 Task: Check the percentage active listings of contemporary in the last 3 years.
Action: Mouse moved to (912, 207)
Screenshot: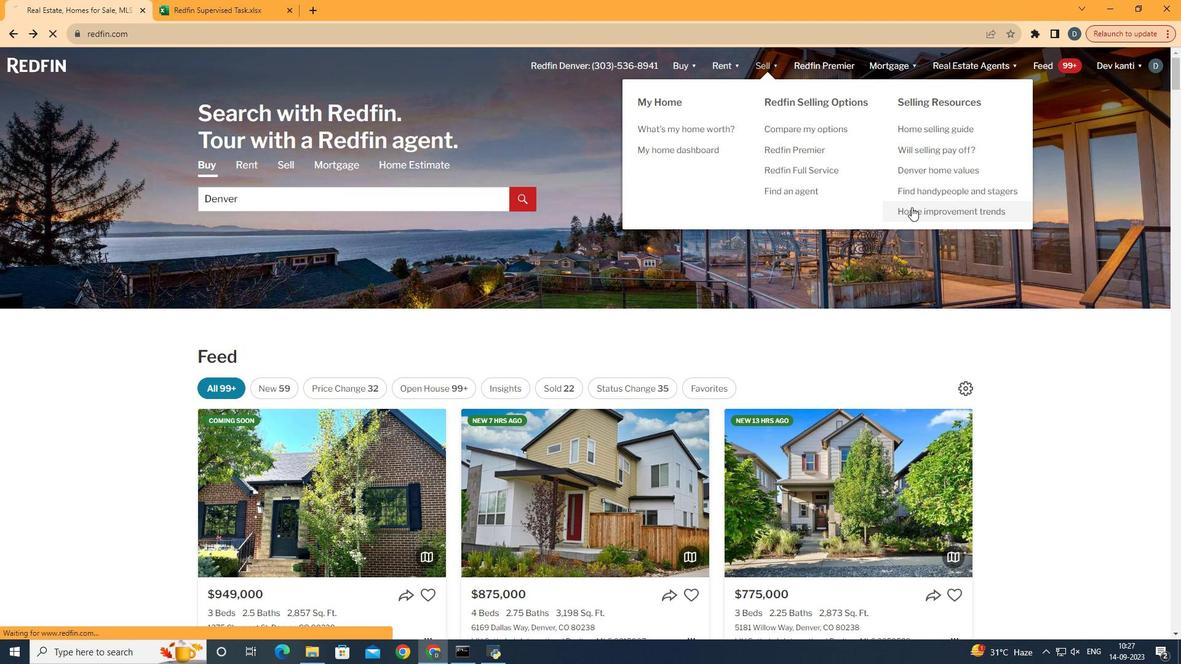 
Action: Mouse pressed left at (912, 207)
Screenshot: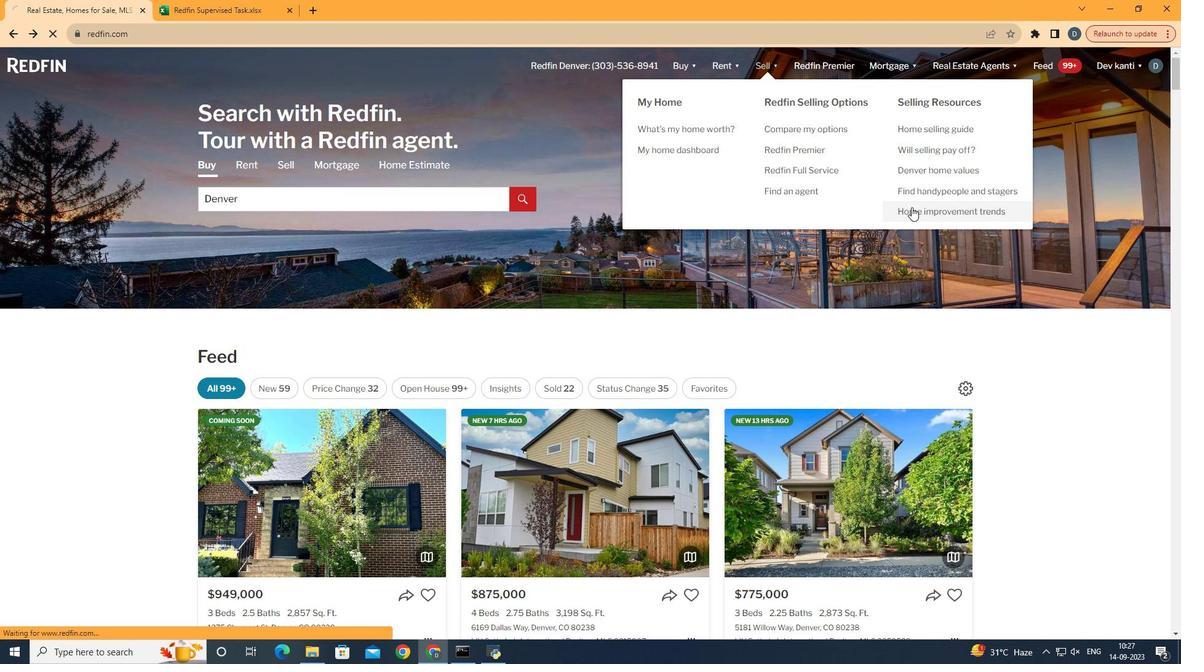 
Action: Mouse moved to (310, 242)
Screenshot: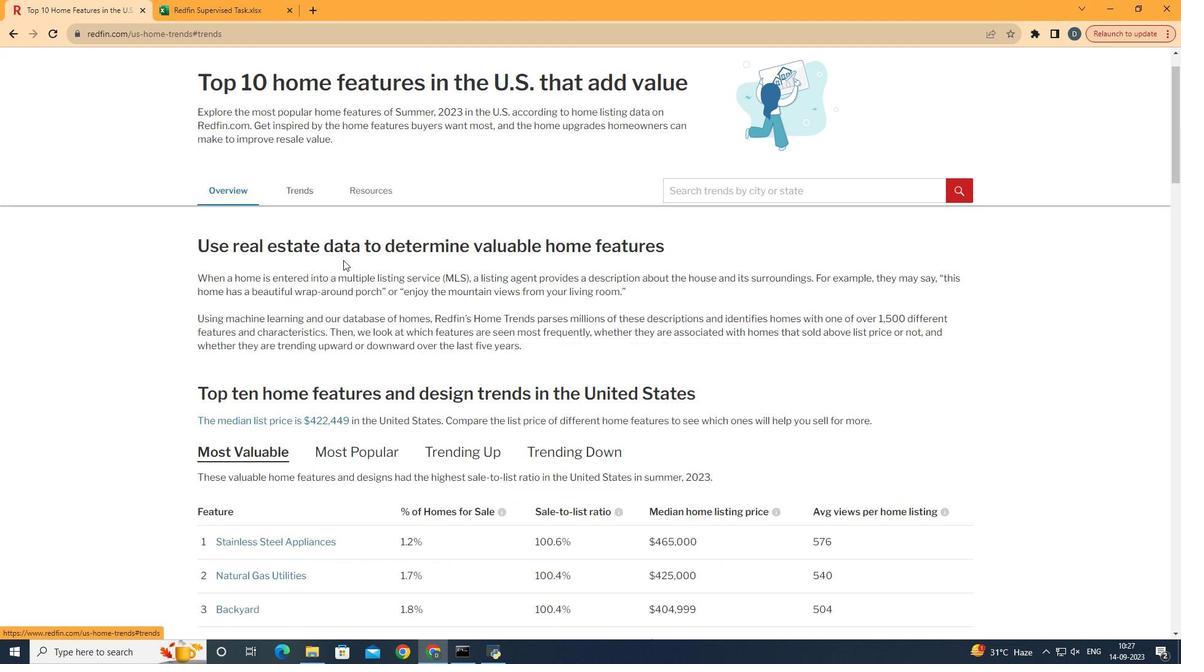 
Action: Mouse pressed left at (310, 242)
Screenshot: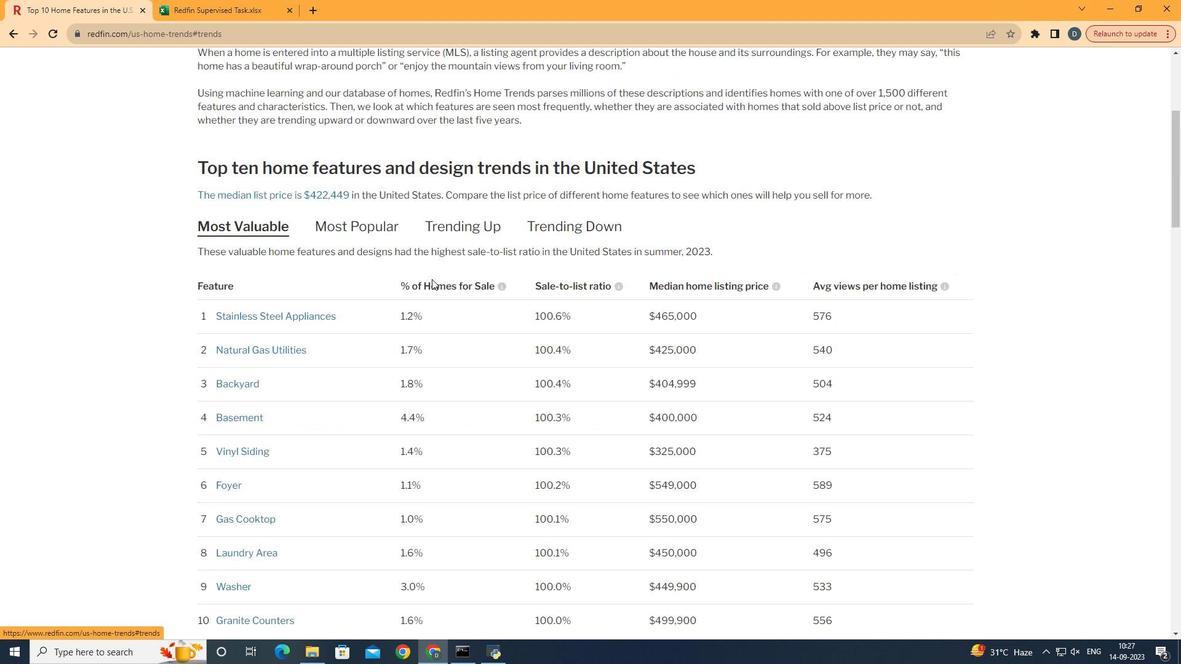 
Action: Mouse moved to (537, 291)
Screenshot: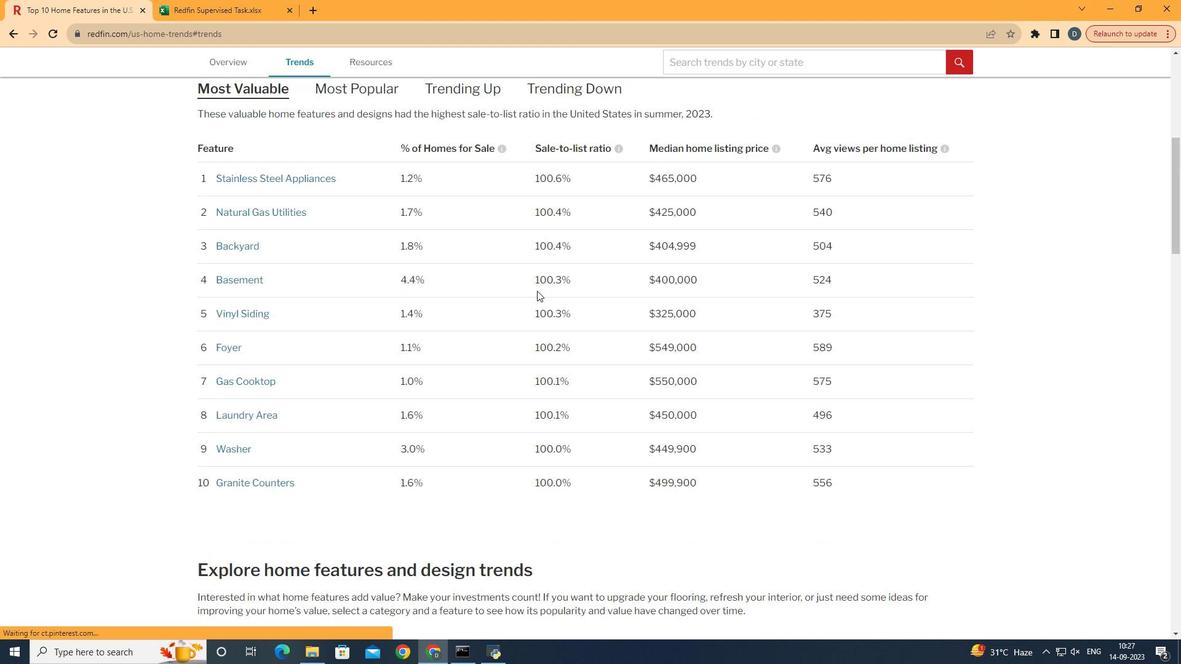 
Action: Mouse scrolled (537, 290) with delta (0, 0)
Screenshot: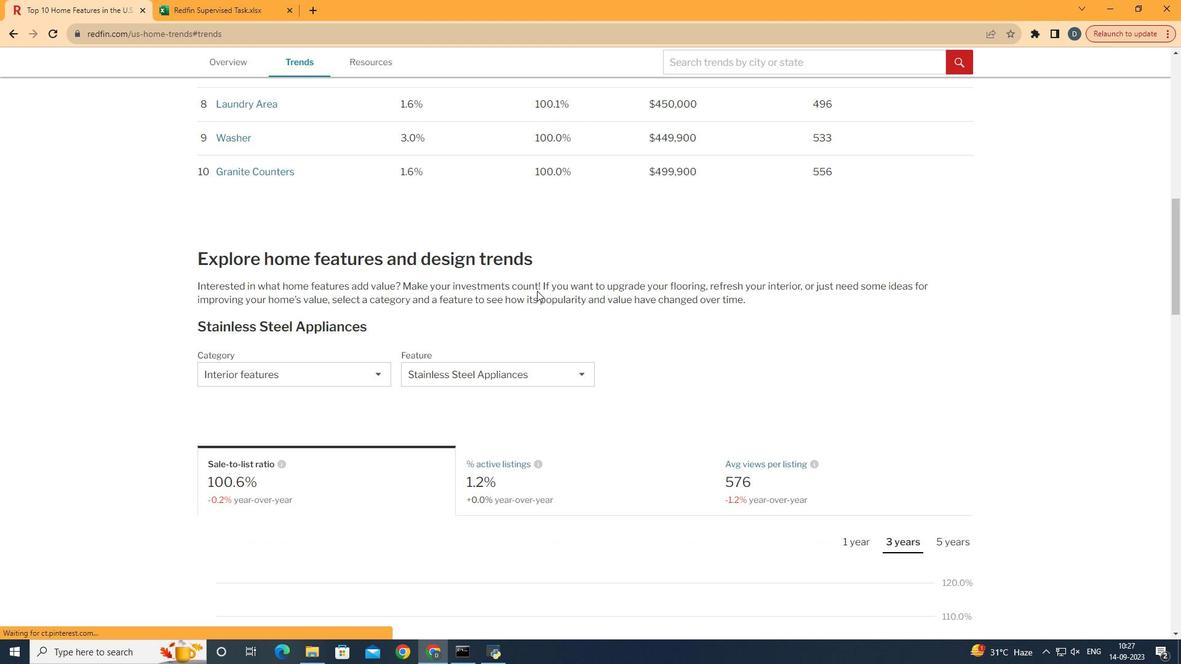 
Action: Mouse scrolled (537, 290) with delta (0, 0)
Screenshot: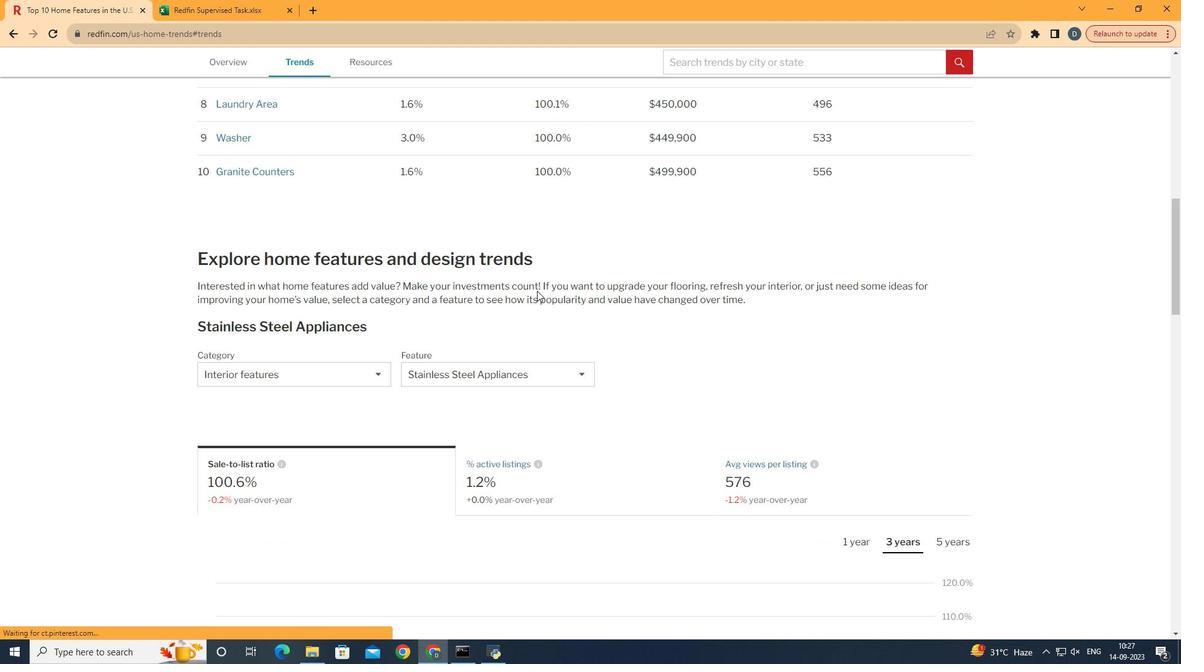 
Action: Mouse scrolled (537, 290) with delta (0, 0)
Screenshot: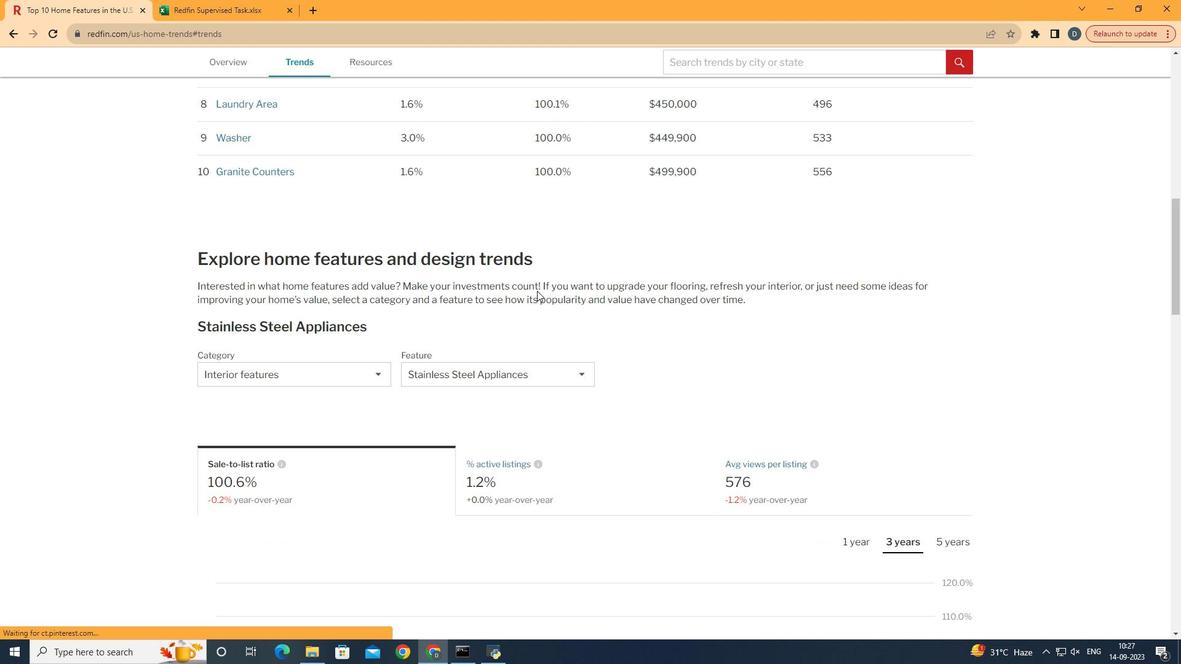 
Action: Mouse scrolled (537, 290) with delta (0, 0)
Screenshot: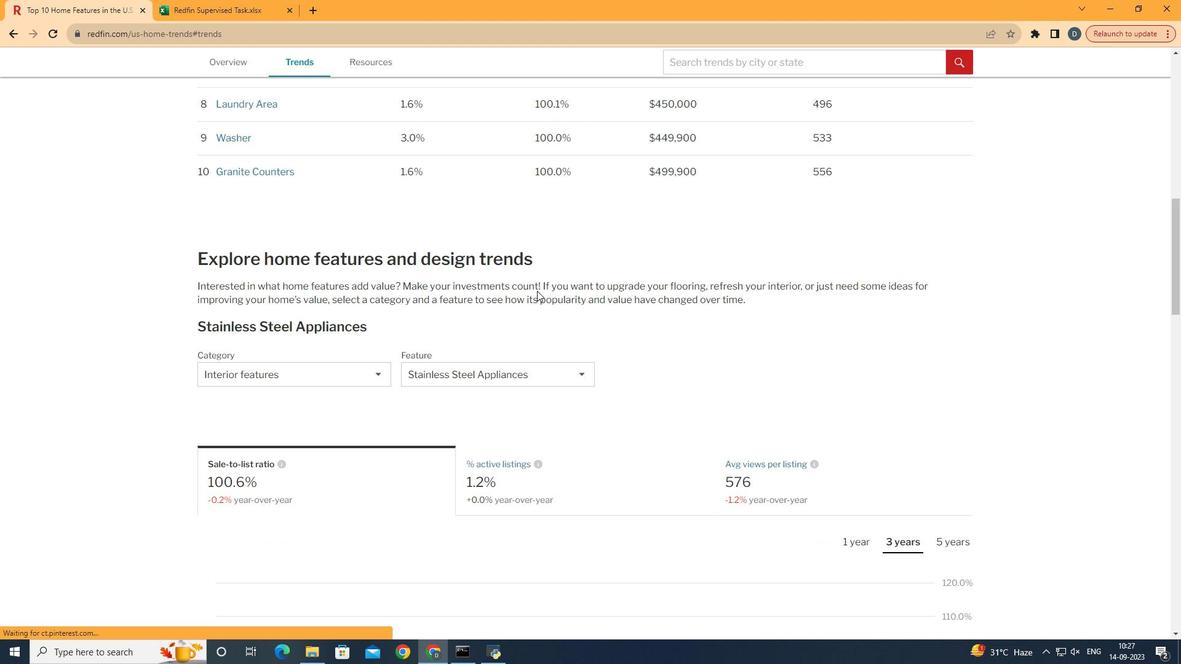 
Action: Mouse scrolled (537, 290) with delta (0, 0)
Screenshot: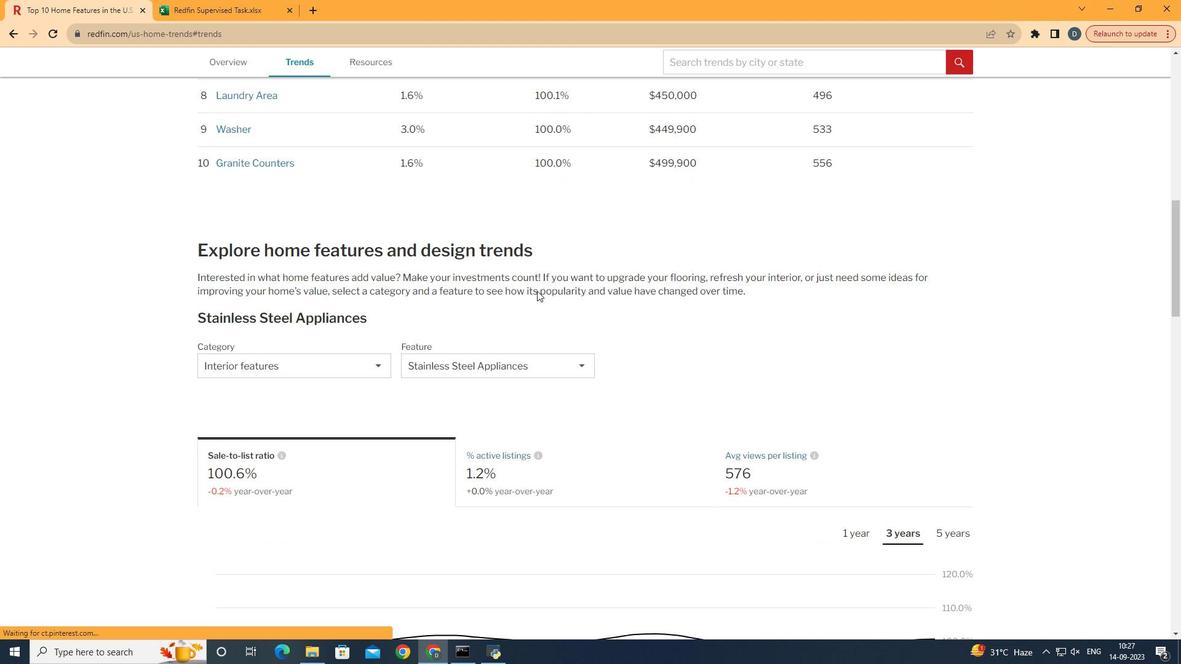 
Action: Mouse scrolled (537, 290) with delta (0, 0)
Screenshot: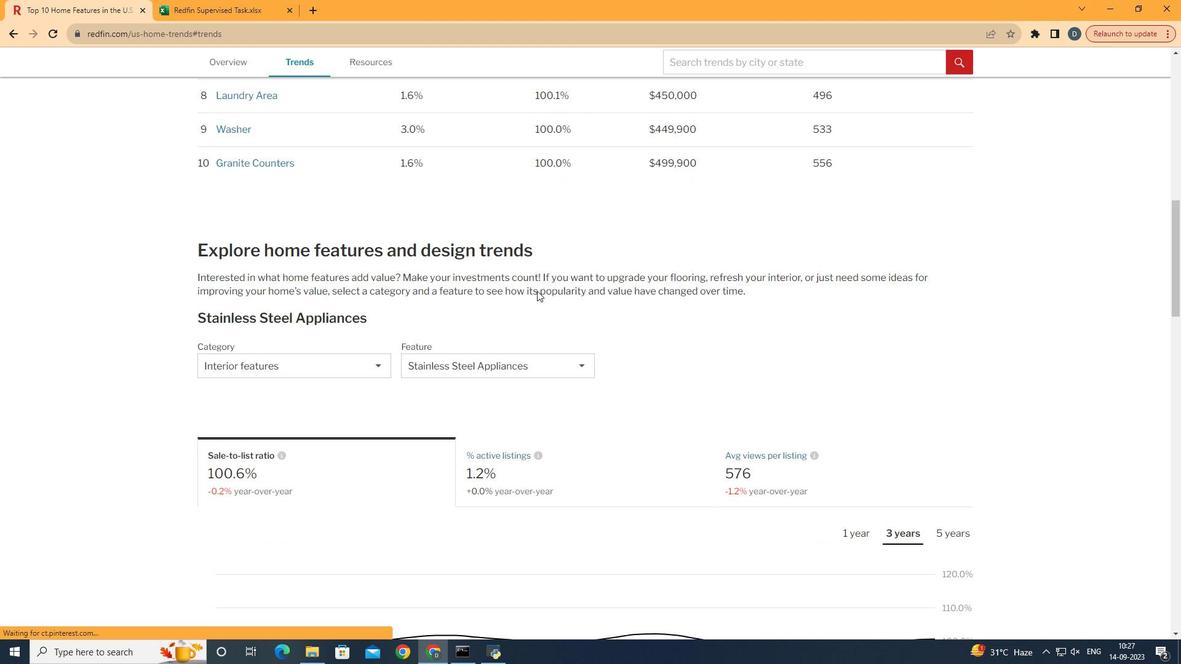 
Action: Mouse scrolled (537, 290) with delta (0, 0)
Screenshot: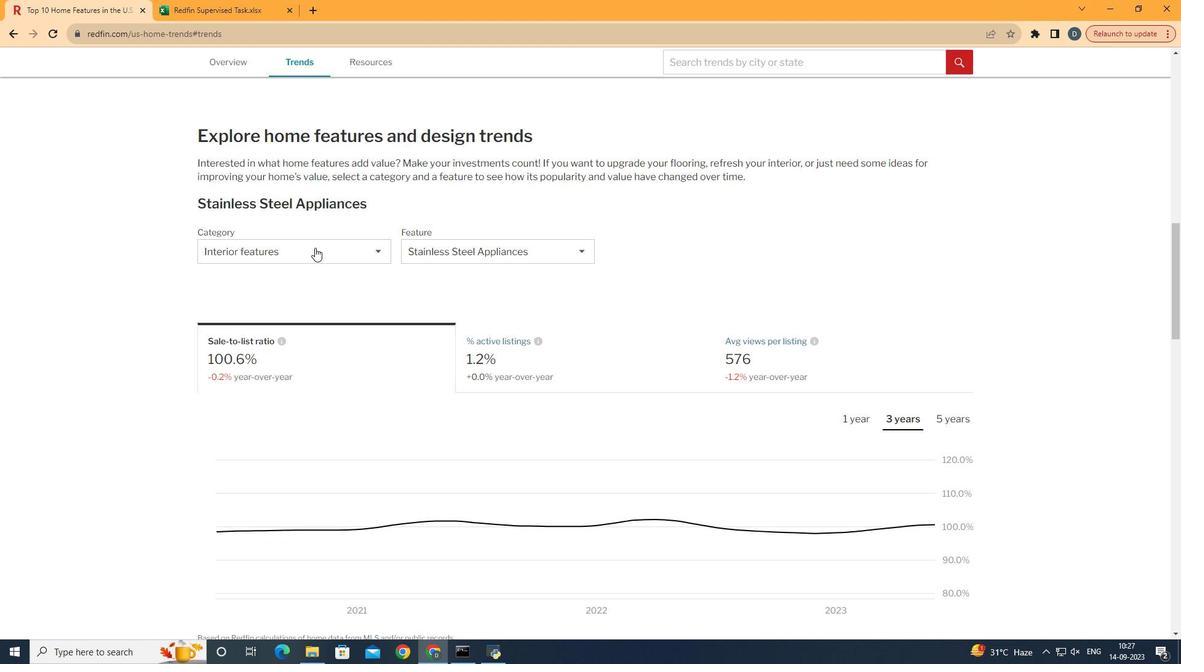 
Action: Mouse scrolled (537, 290) with delta (0, 0)
Screenshot: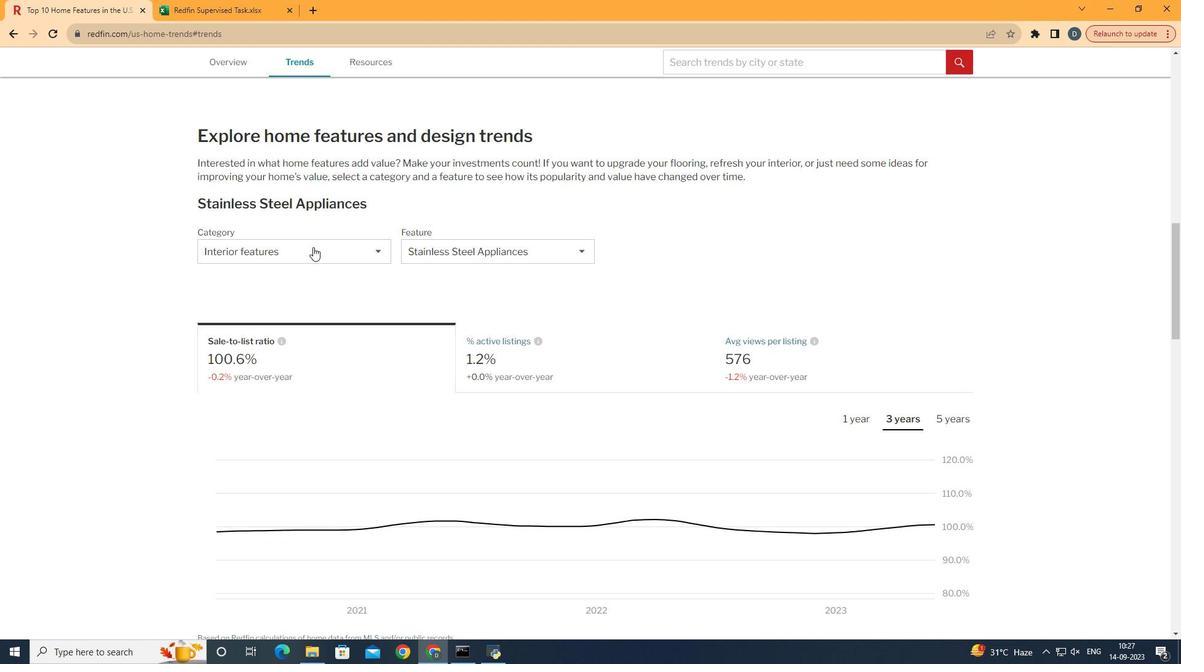 
Action: Mouse moved to (309, 248)
Screenshot: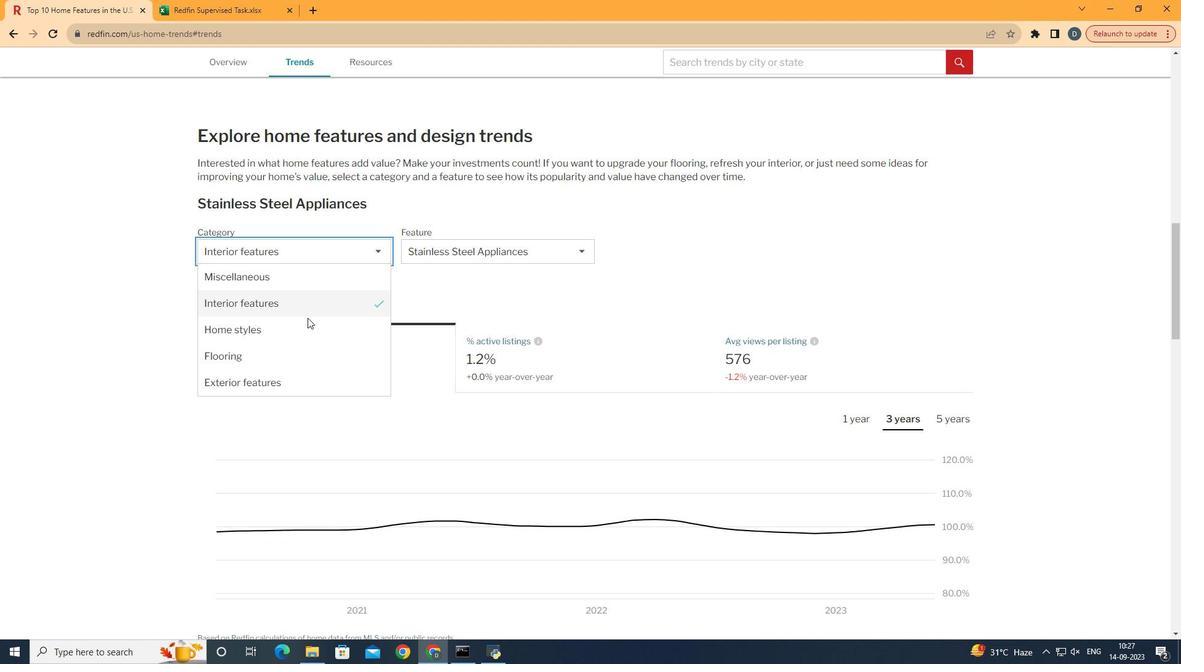 
Action: Mouse pressed left at (309, 248)
Screenshot: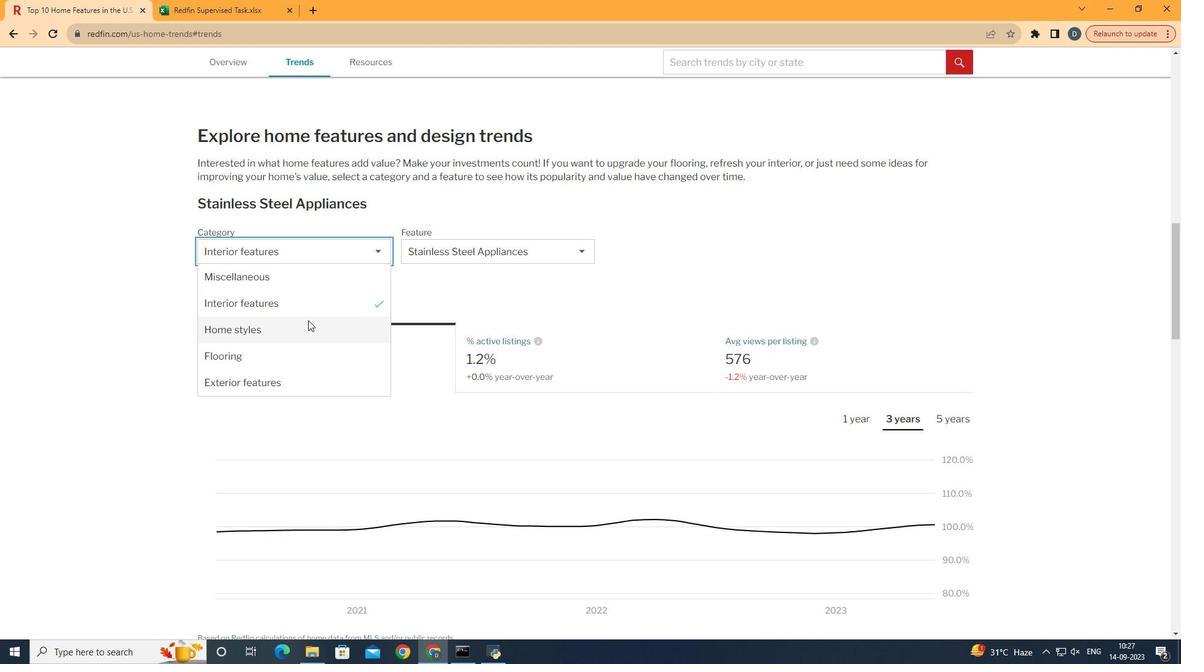 
Action: Mouse moved to (309, 326)
Screenshot: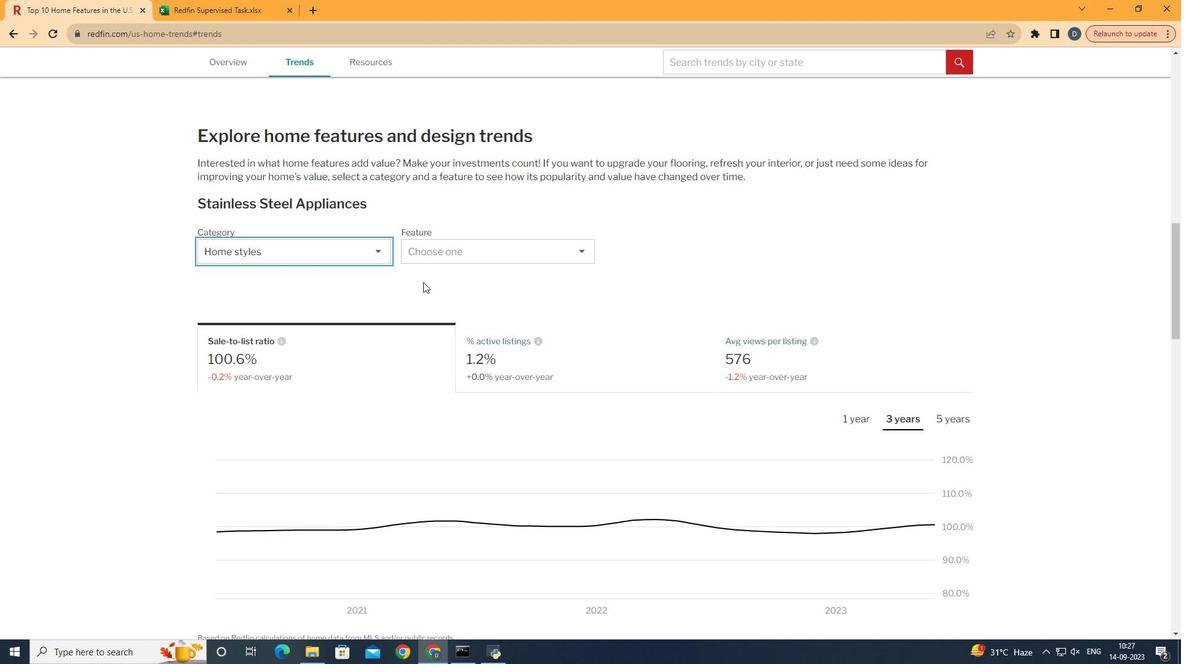 
Action: Mouse pressed left at (309, 326)
Screenshot: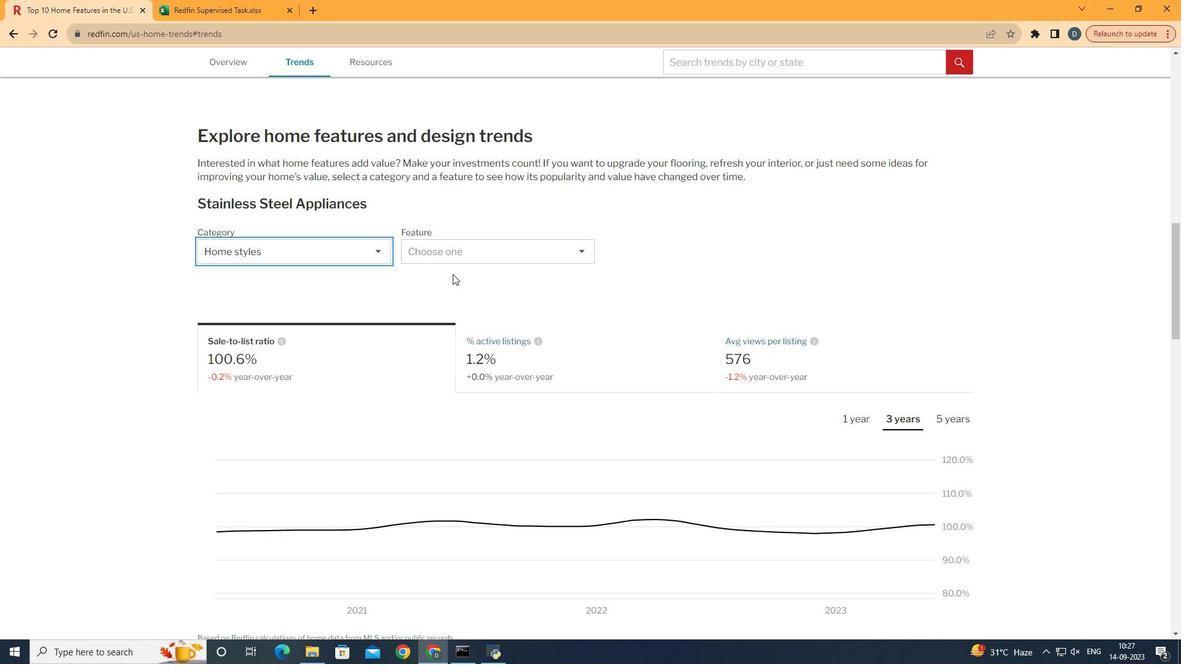 
Action: Mouse moved to (509, 246)
Screenshot: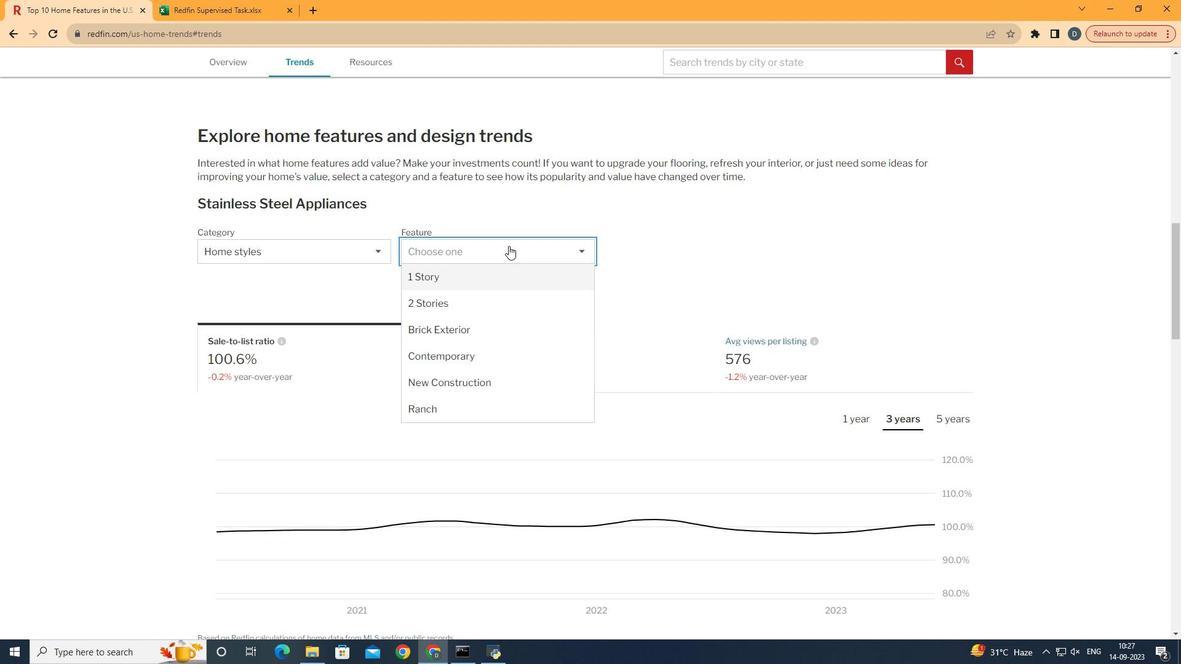 
Action: Mouse pressed left at (509, 246)
Screenshot: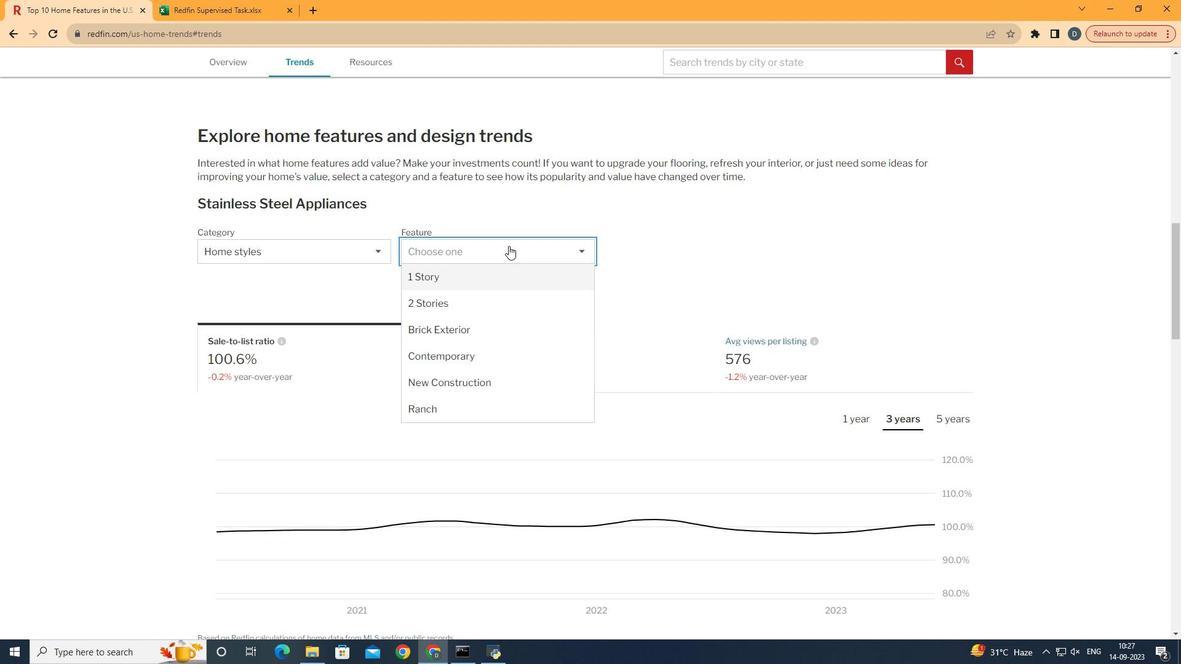 
Action: Mouse moved to (506, 366)
Screenshot: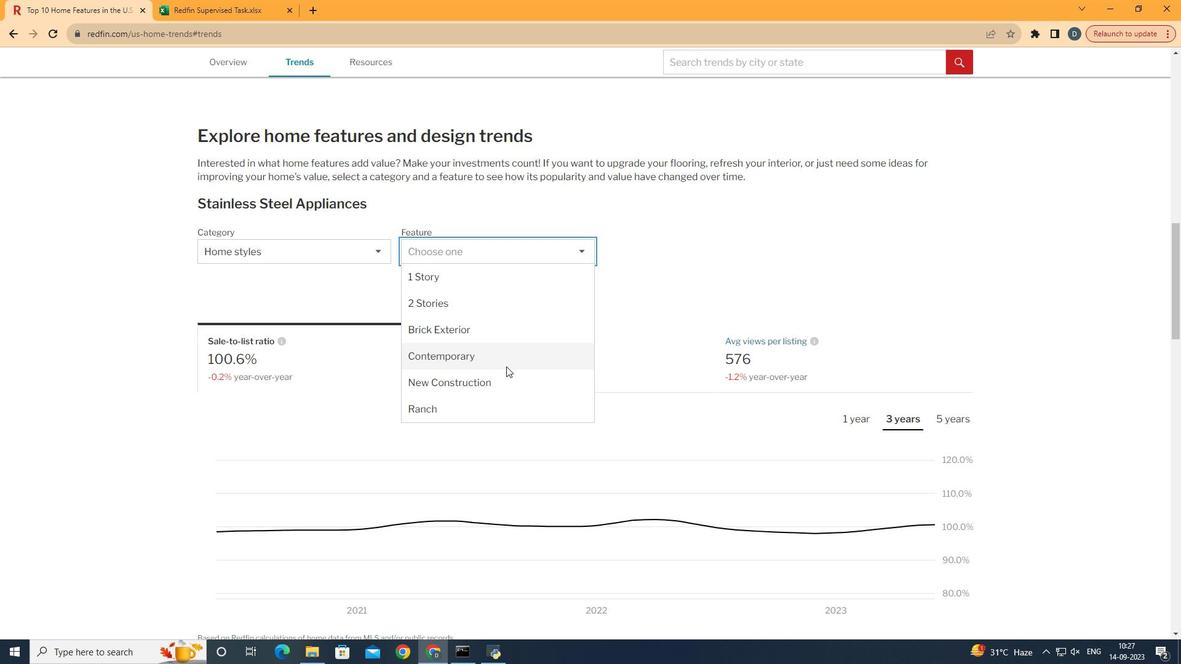 
Action: Mouse pressed left at (506, 366)
Screenshot: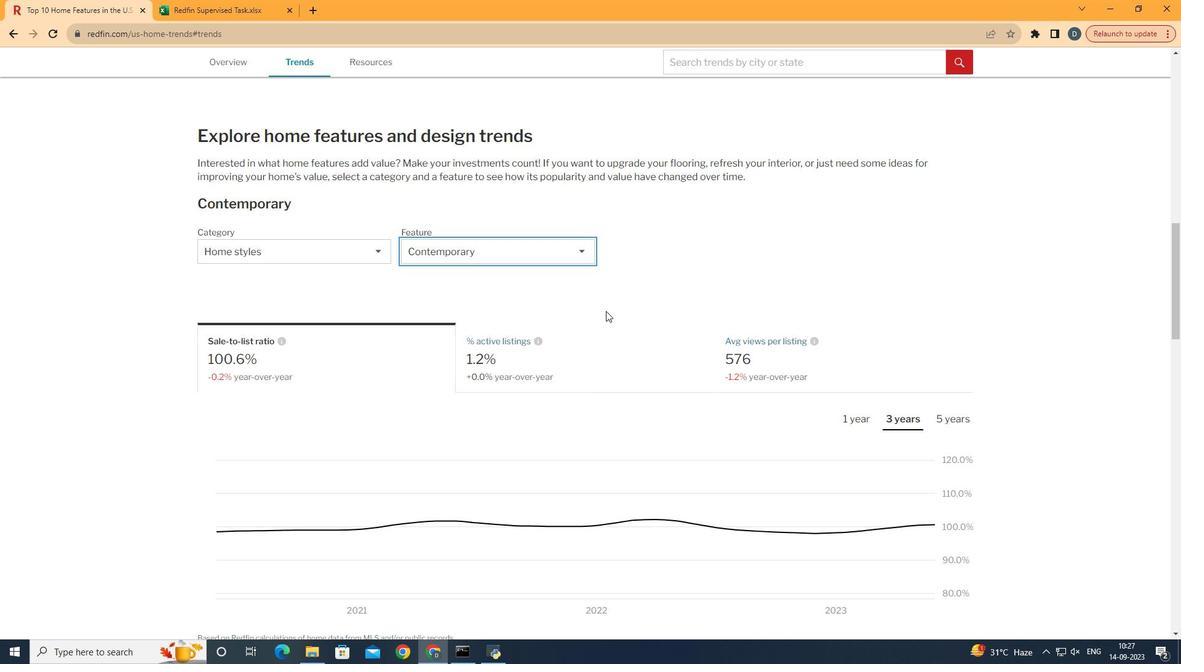 
Action: Mouse moved to (612, 364)
Screenshot: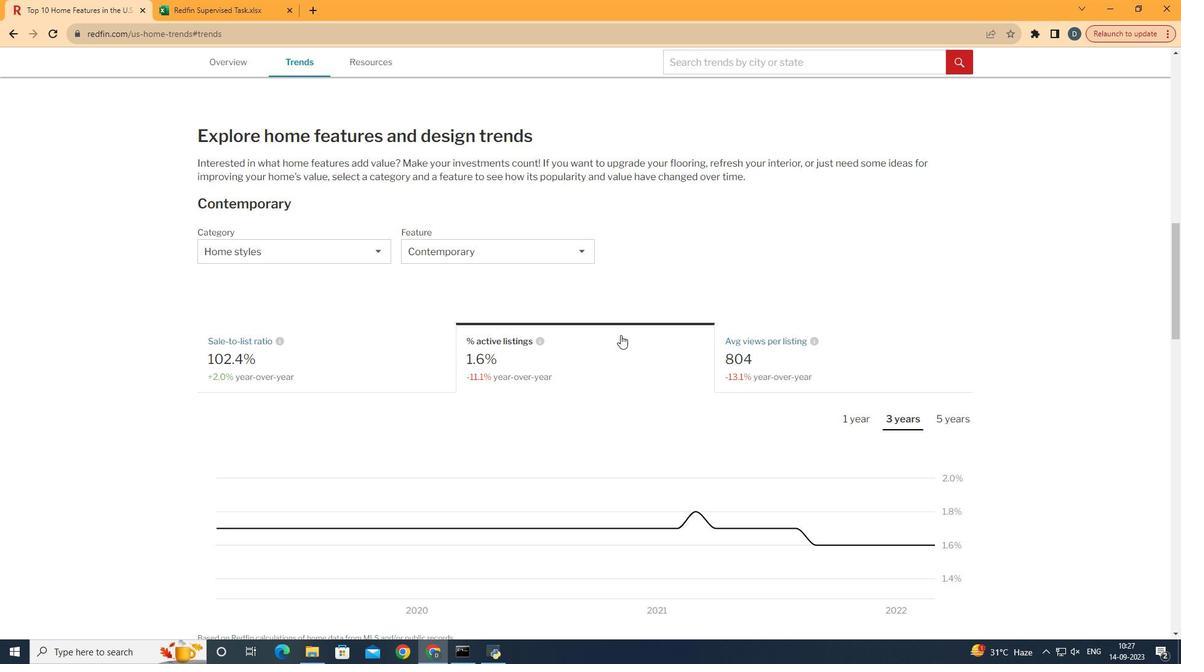 
Action: Mouse pressed left at (612, 364)
Screenshot: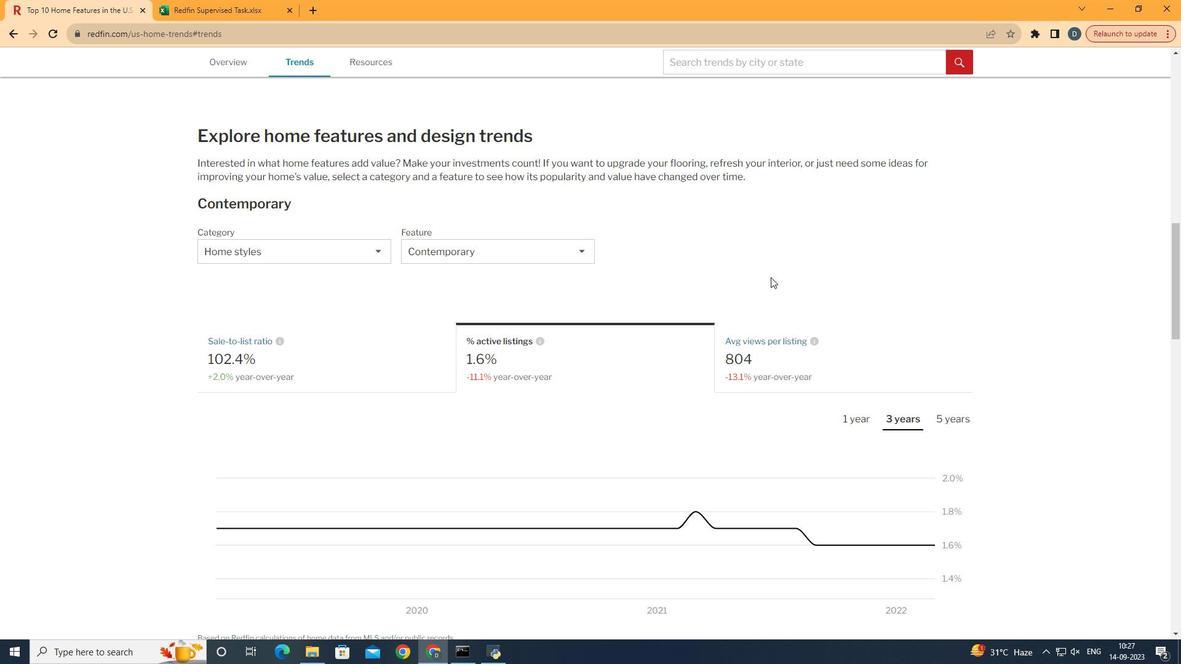 
Action: Mouse moved to (844, 257)
Screenshot: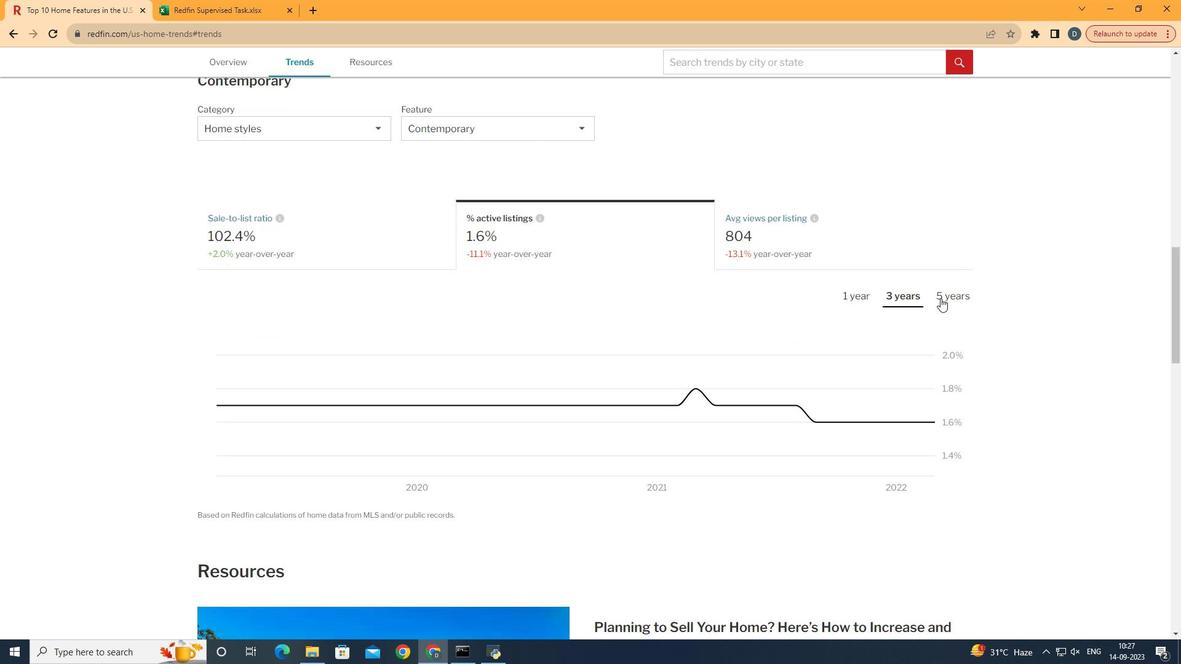 
Action: Mouse scrolled (844, 257) with delta (0, 0)
Screenshot: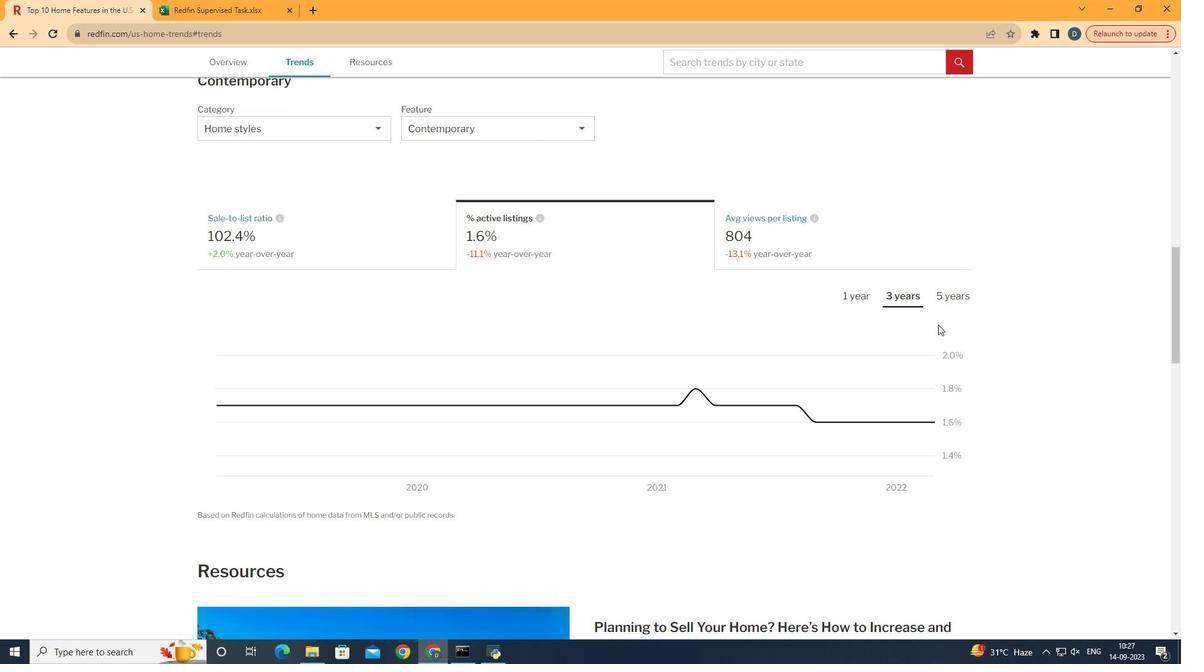 
Action: Mouse moved to (851, 258)
Screenshot: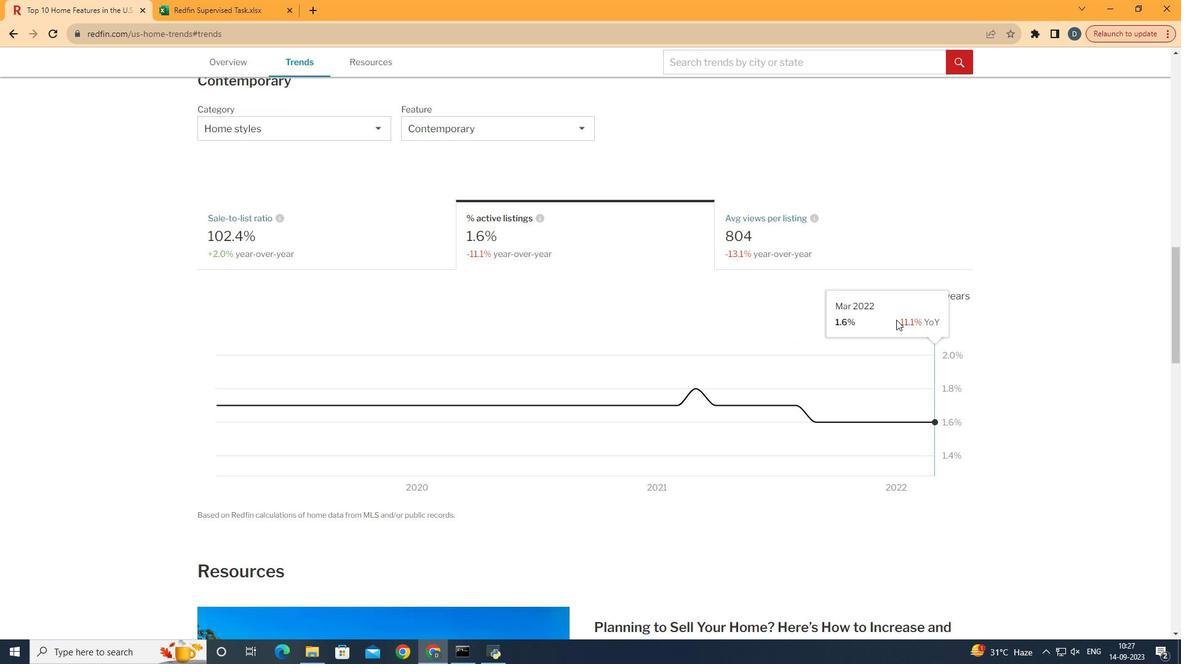 
Action: Mouse scrolled (851, 257) with delta (0, 0)
Screenshot: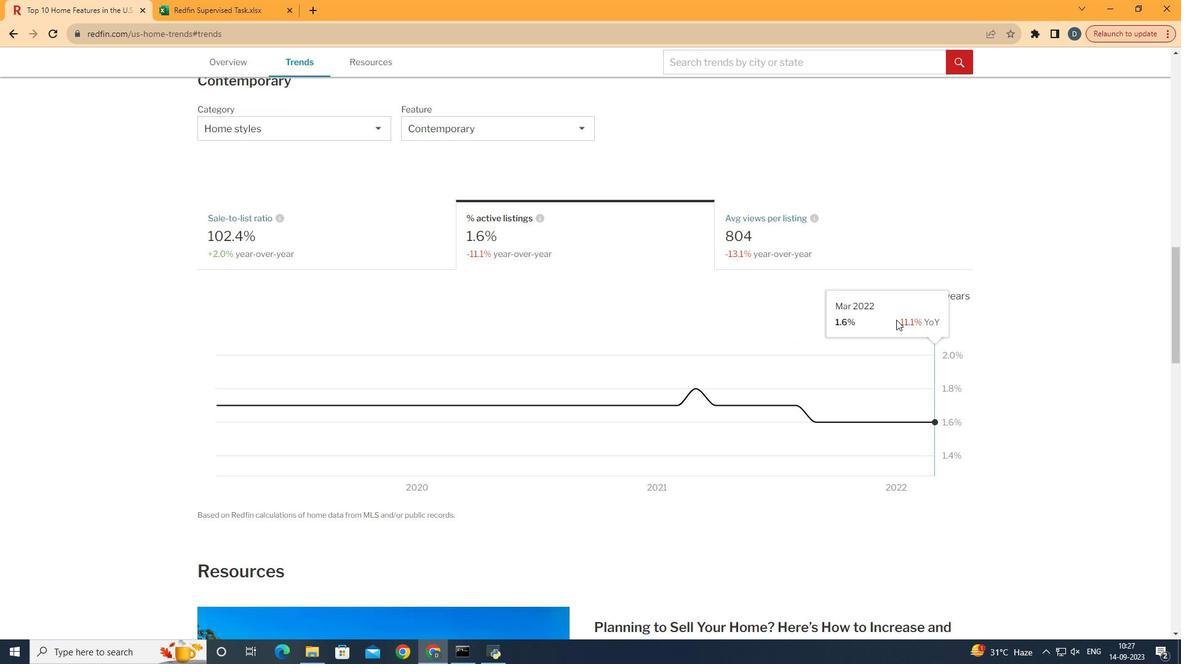 
Action: Mouse moved to (902, 300)
Screenshot: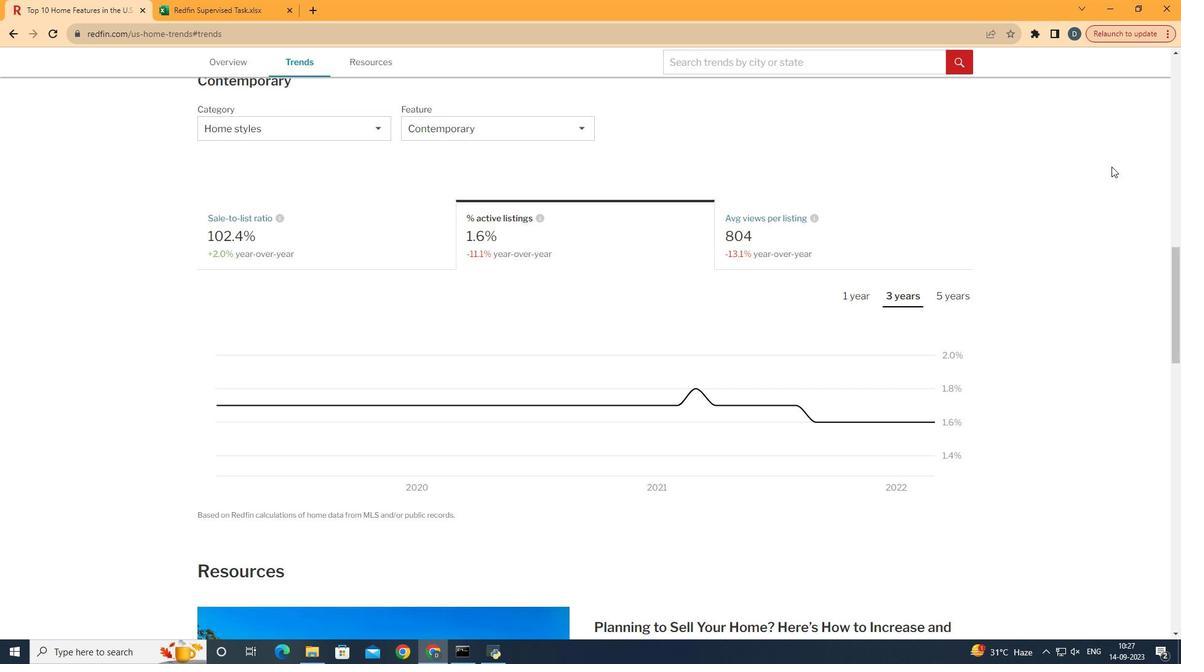
Action: Mouse pressed left at (902, 300)
Screenshot: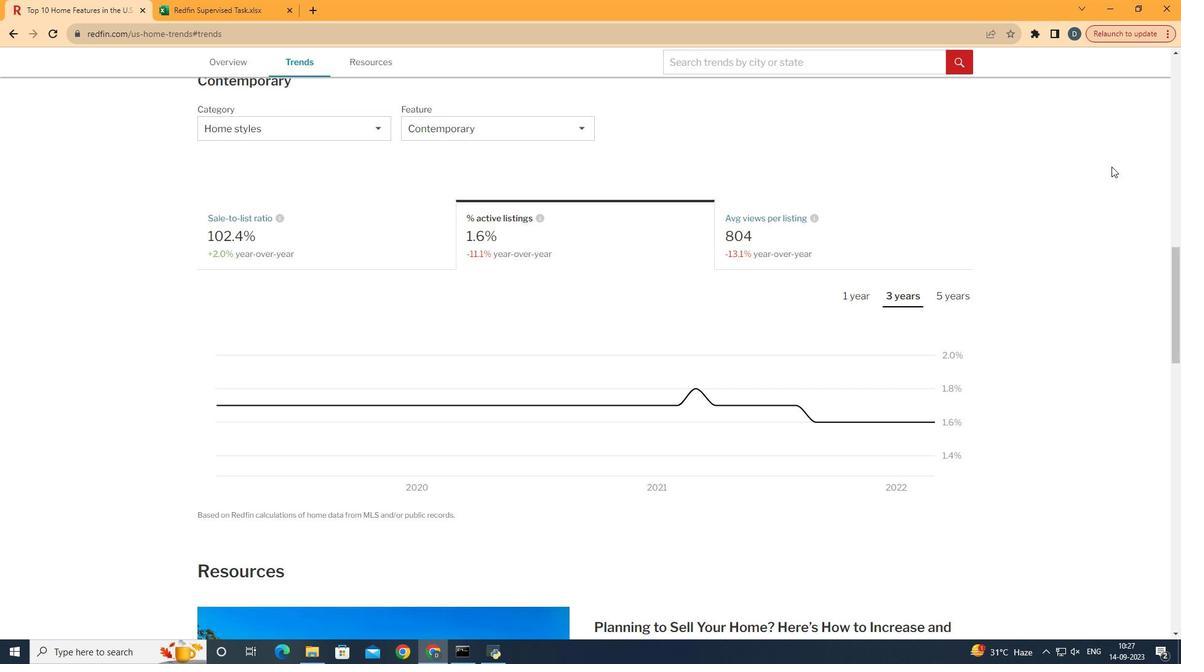 
Action: Mouse moved to (1112, 166)
Screenshot: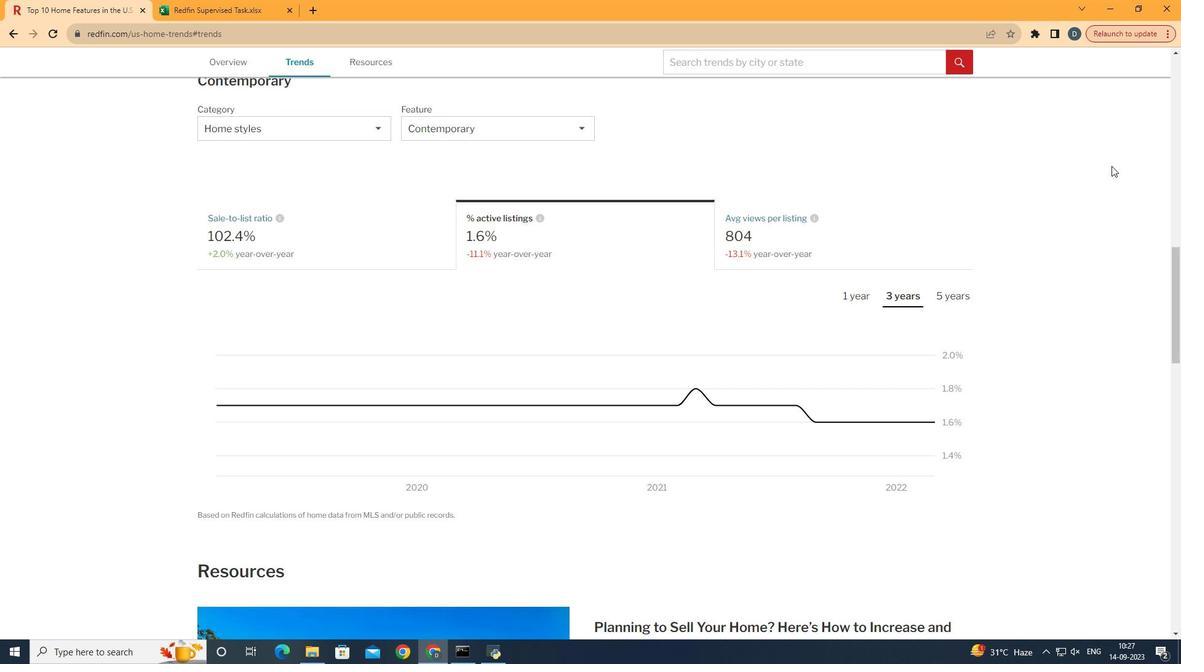 
